 Task: Find and add the 'Twirl Tea Light Candle Holder' to your wishlist on Ajio.
Action: Mouse moved to (632, 77)
Screenshot: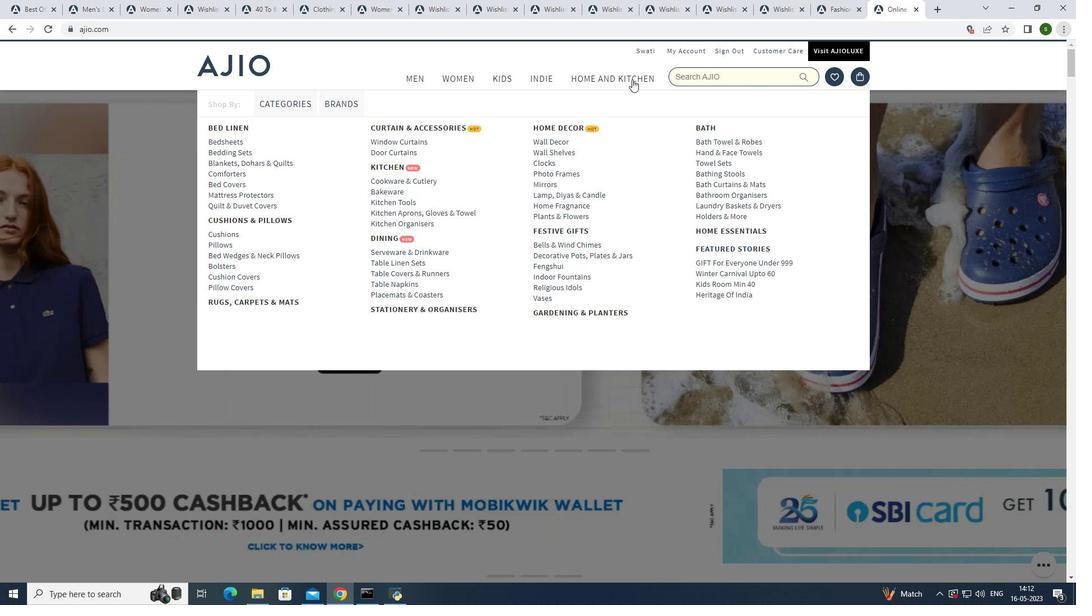 
Action: Mouse pressed left at (632, 77)
Screenshot: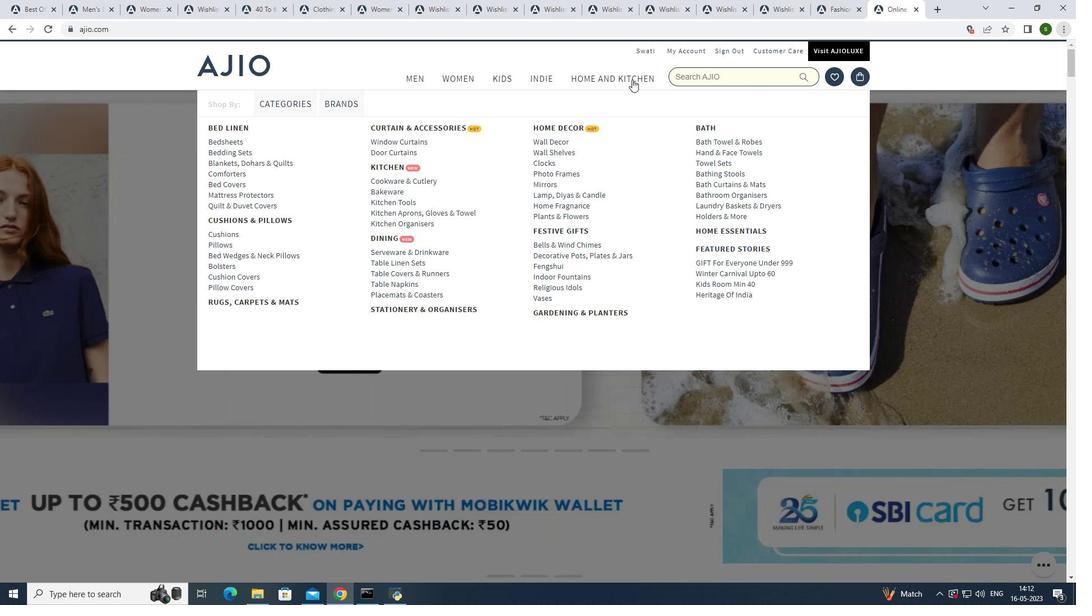 
Action: Mouse moved to (551, 339)
Screenshot: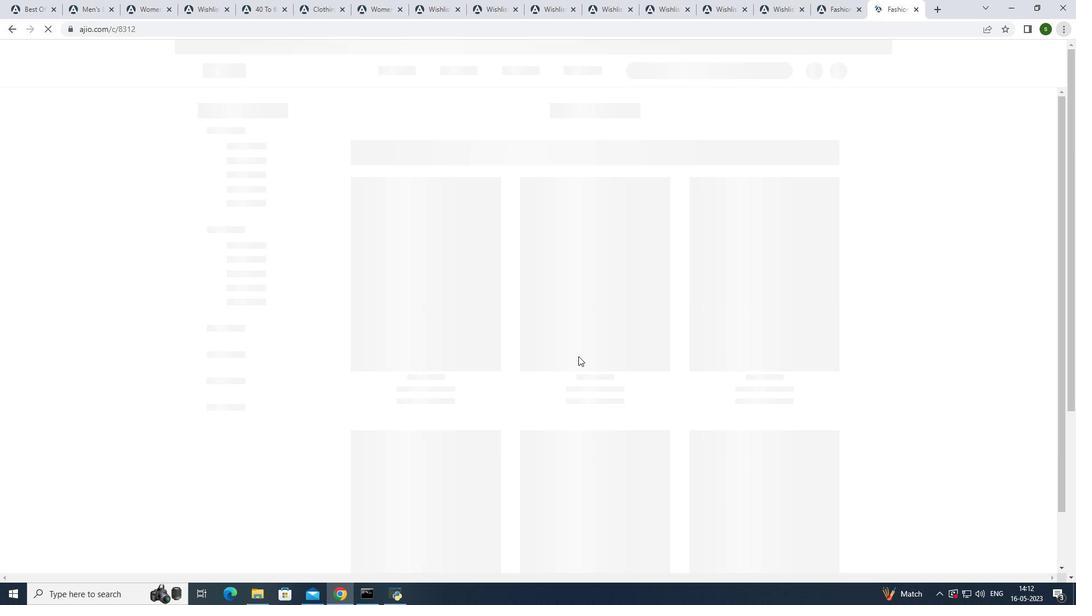 
Action: Mouse scrolled (551, 339) with delta (0, 0)
Screenshot: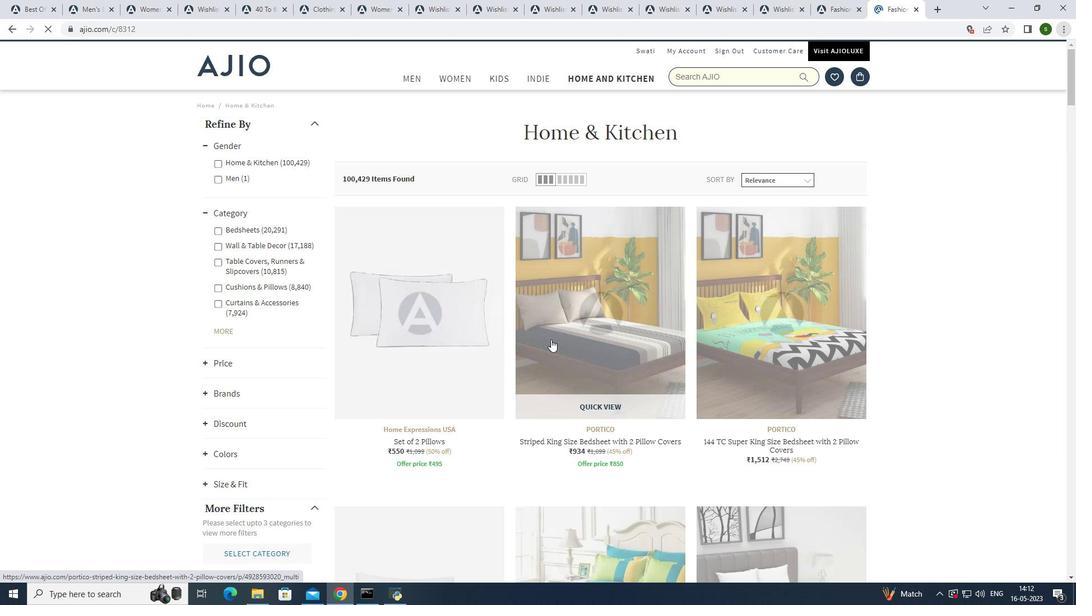 
Action: Mouse scrolled (551, 339) with delta (0, 0)
Screenshot: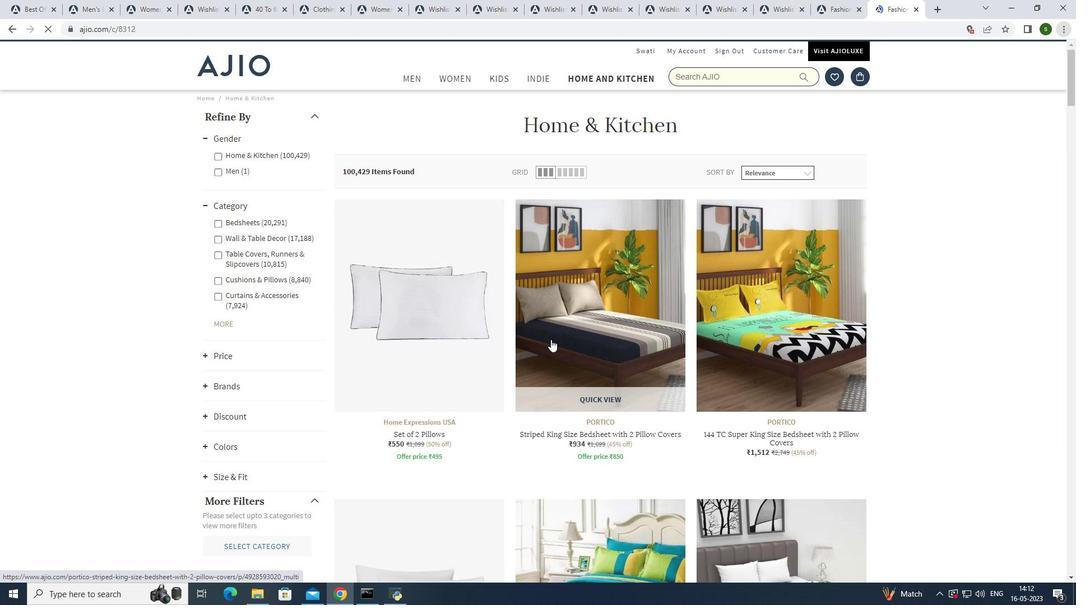 
Action: Mouse moved to (535, 297)
Screenshot: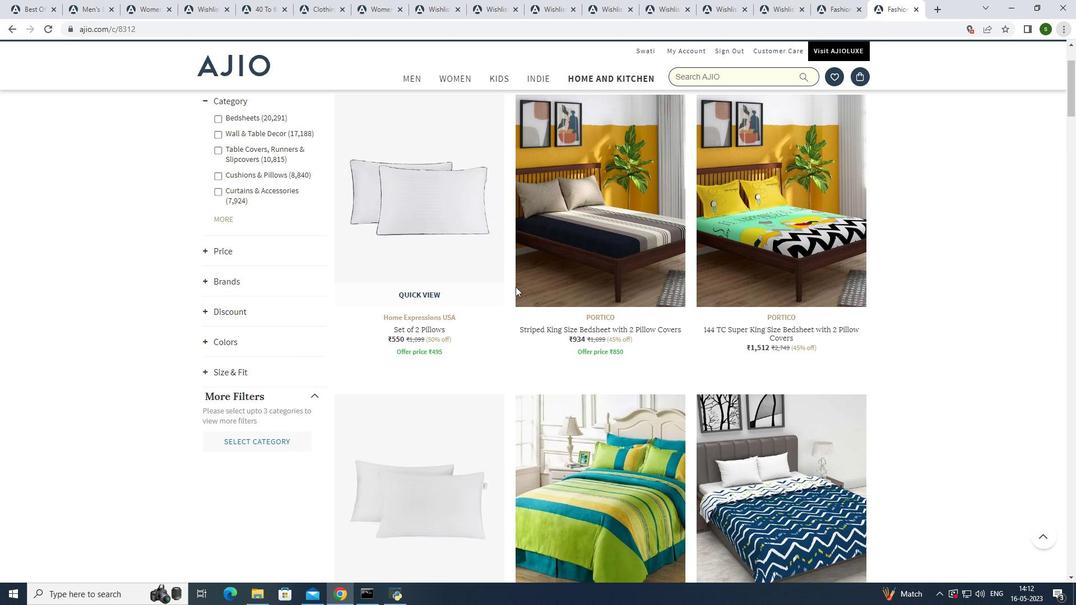
Action: Mouse scrolled (535, 296) with delta (0, 0)
Screenshot: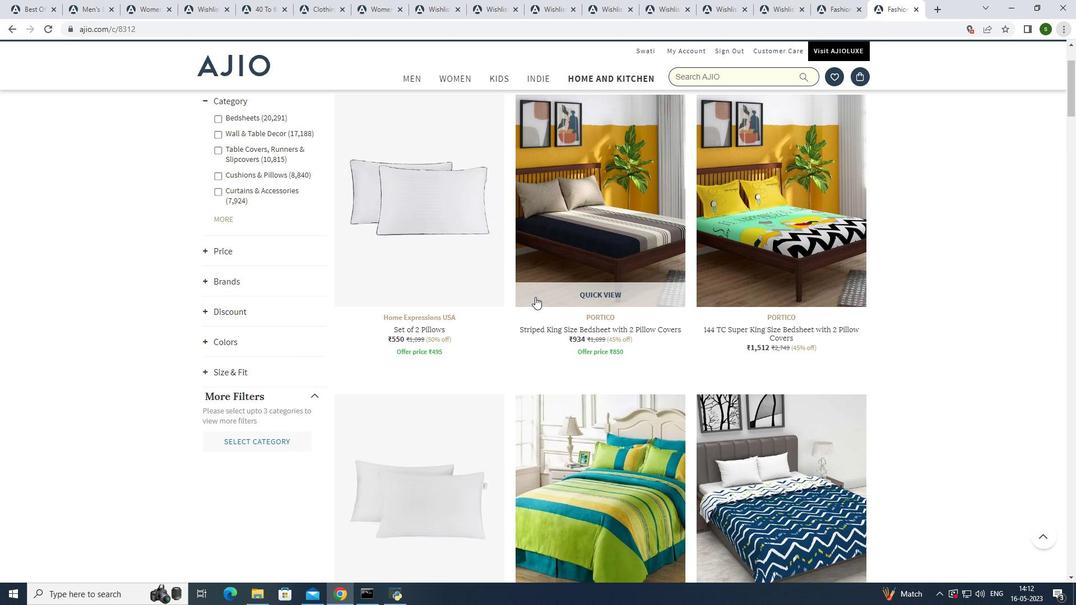 
Action: Mouse scrolled (535, 296) with delta (0, 0)
Screenshot: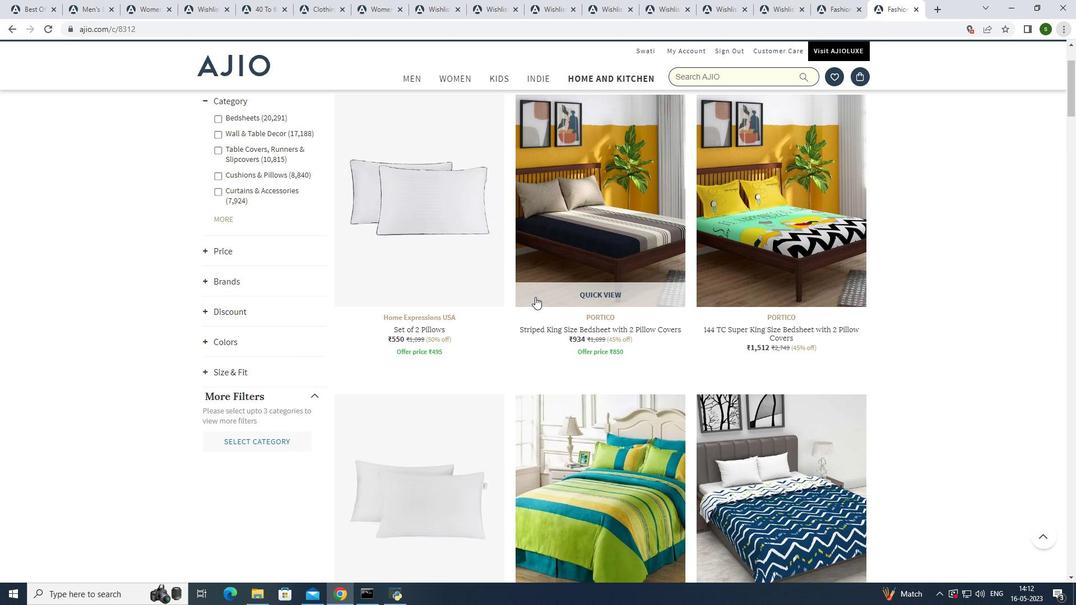 
Action: Mouse scrolled (535, 296) with delta (0, 0)
Screenshot: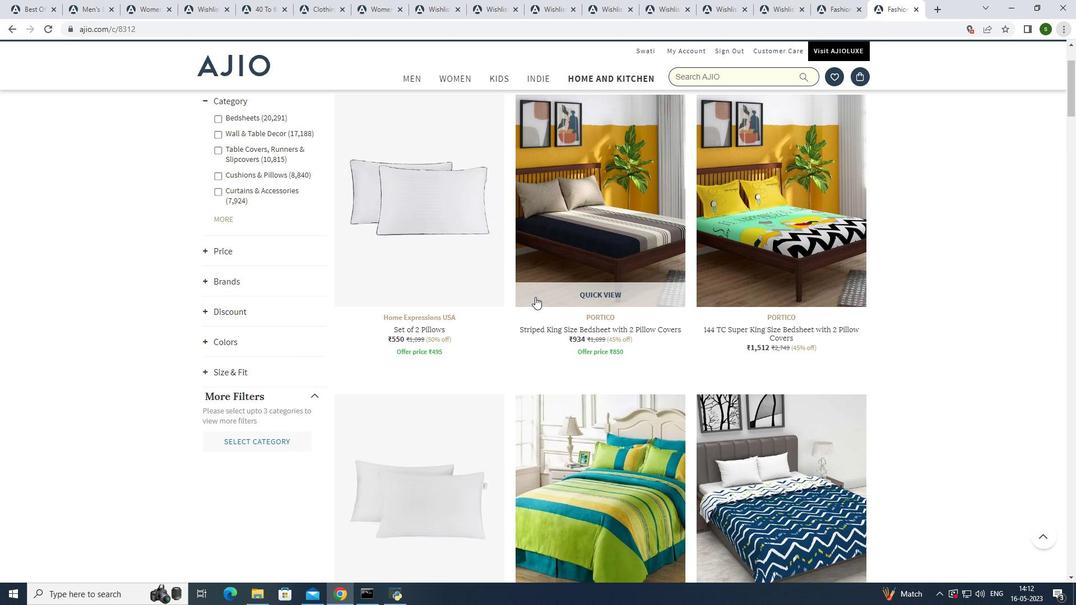 
Action: Mouse scrolled (535, 296) with delta (0, 0)
Screenshot: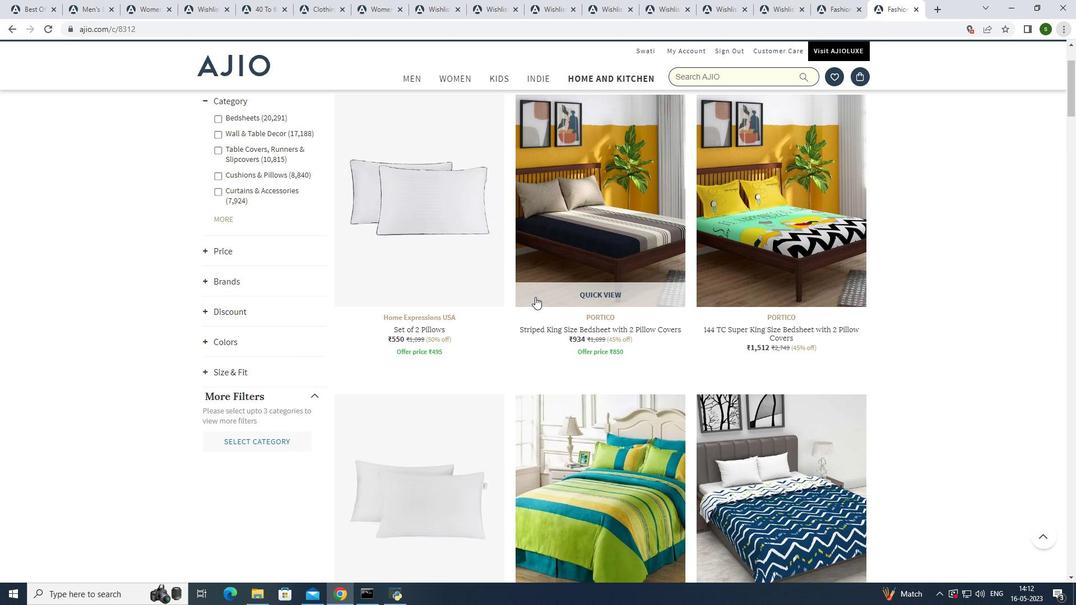 
Action: Mouse scrolled (535, 296) with delta (0, 0)
Screenshot: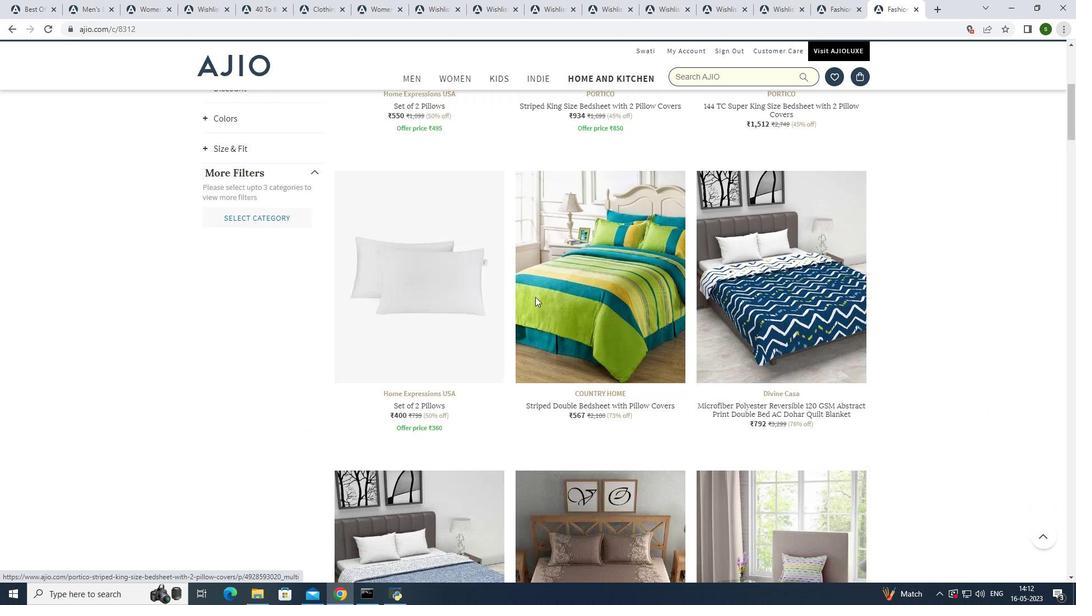 
Action: Mouse scrolled (535, 296) with delta (0, 0)
Screenshot: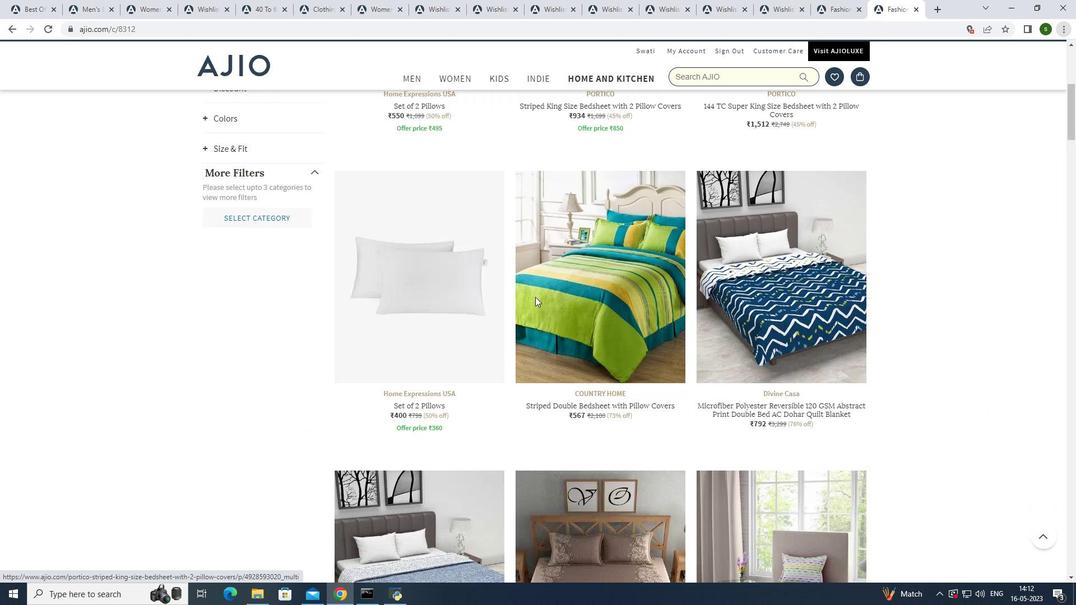 
Action: Mouse scrolled (535, 296) with delta (0, 0)
Screenshot: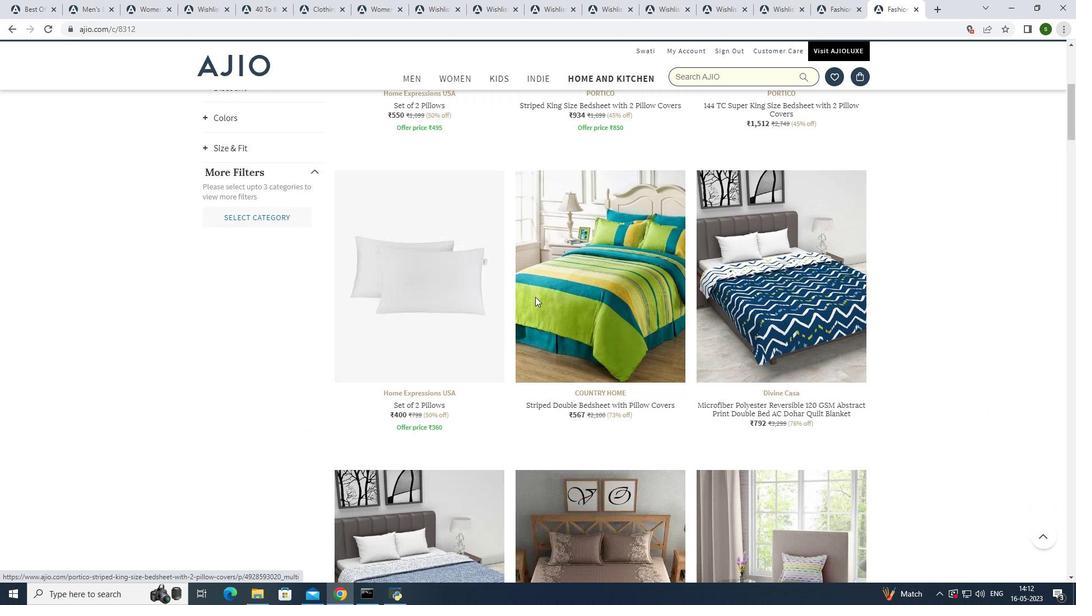 
Action: Mouse scrolled (535, 296) with delta (0, 0)
Screenshot: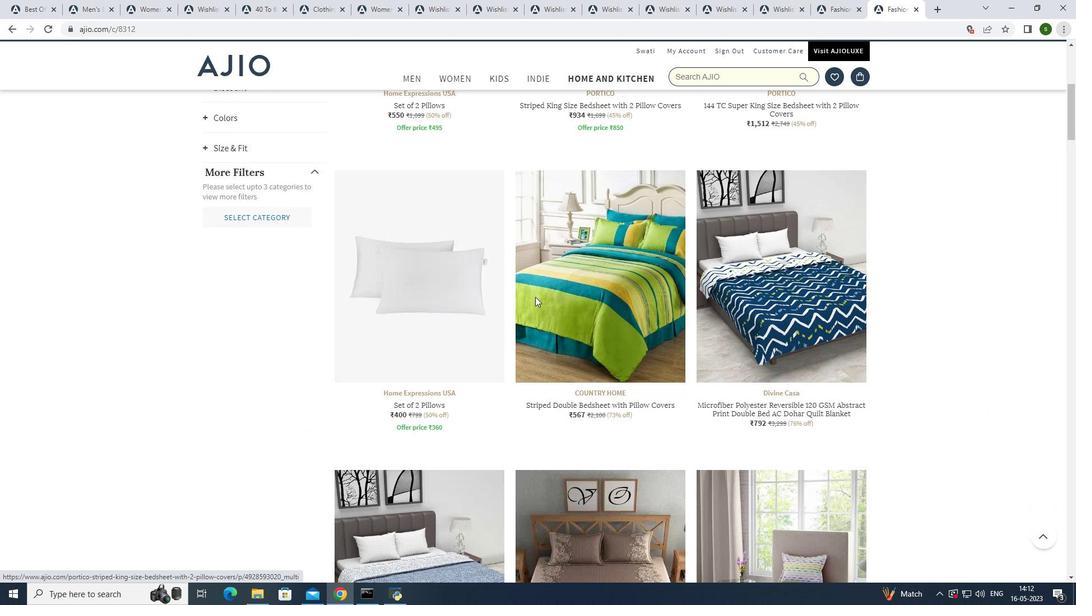 
Action: Mouse scrolled (535, 296) with delta (0, 0)
Screenshot: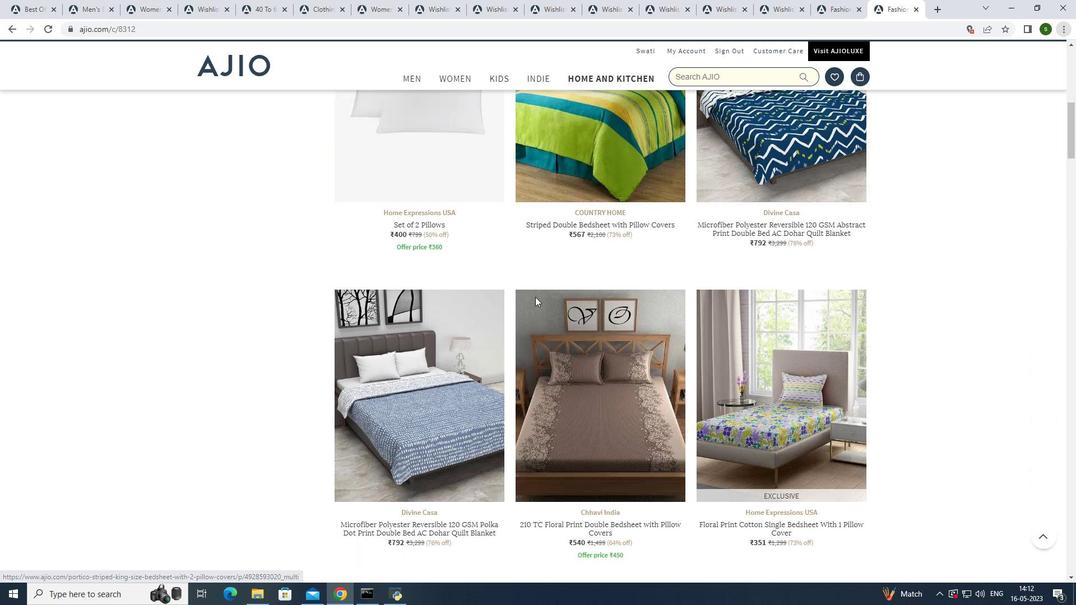 
Action: Mouse scrolled (535, 296) with delta (0, 0)
Screenshot: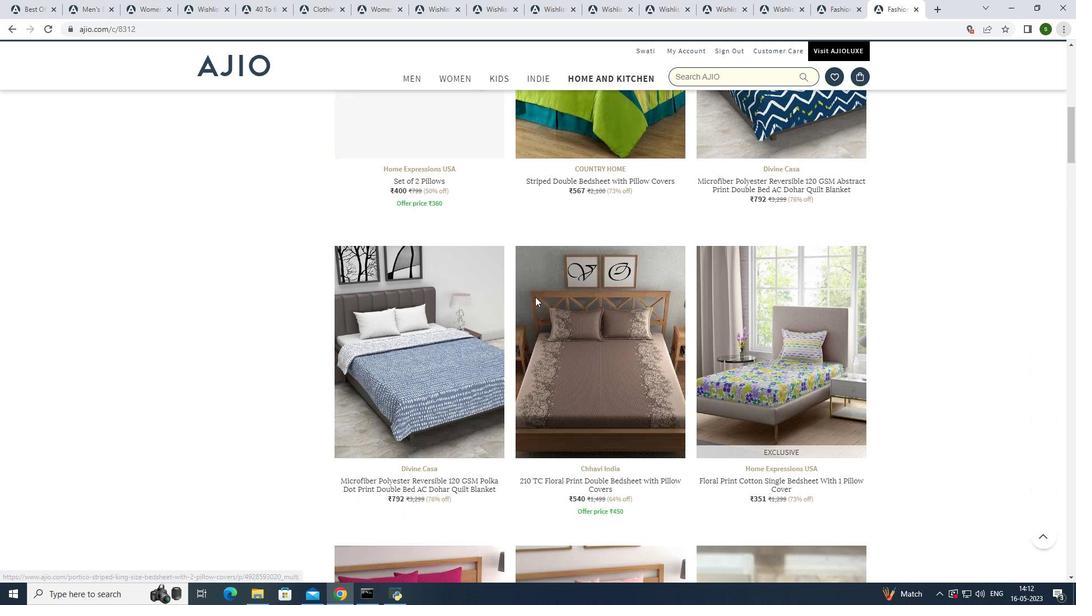 
Action: Mouse scrolled (535, 296) with delta (0, 0)
Screenshot: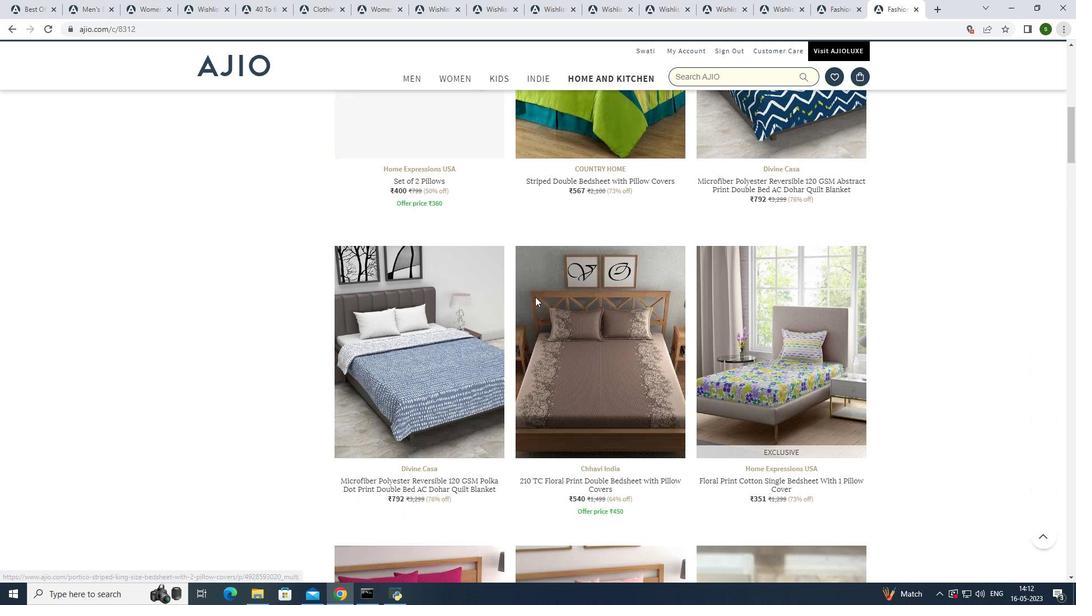 
Action: Mouse scrolled (535, 296) with delta (0, 0)
Screenshot: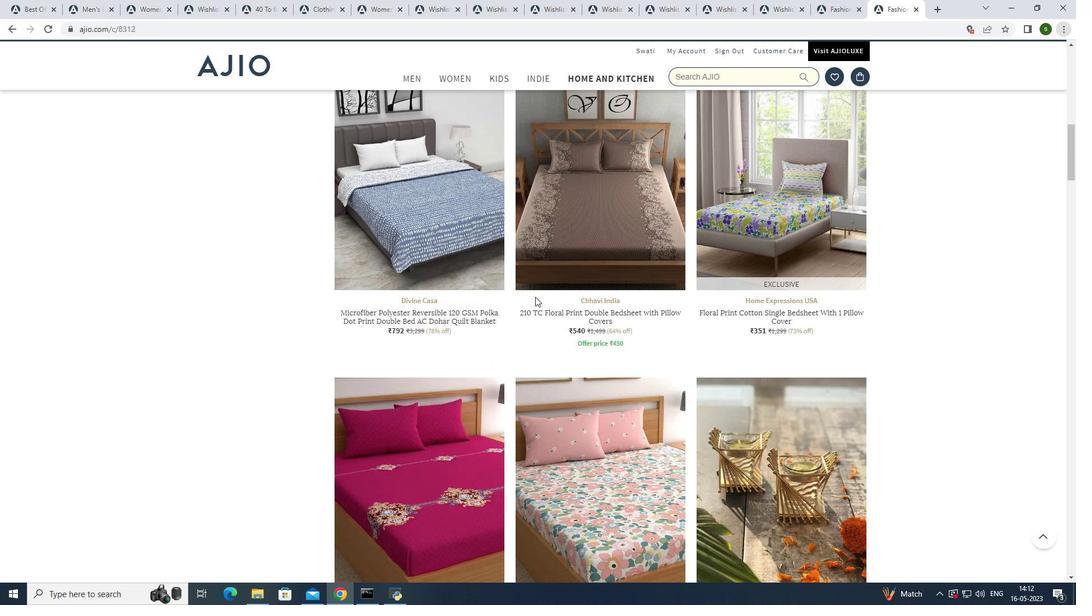 
Action: Mouse scrolled (535, 296) with delta (0, 0)
Screenshot: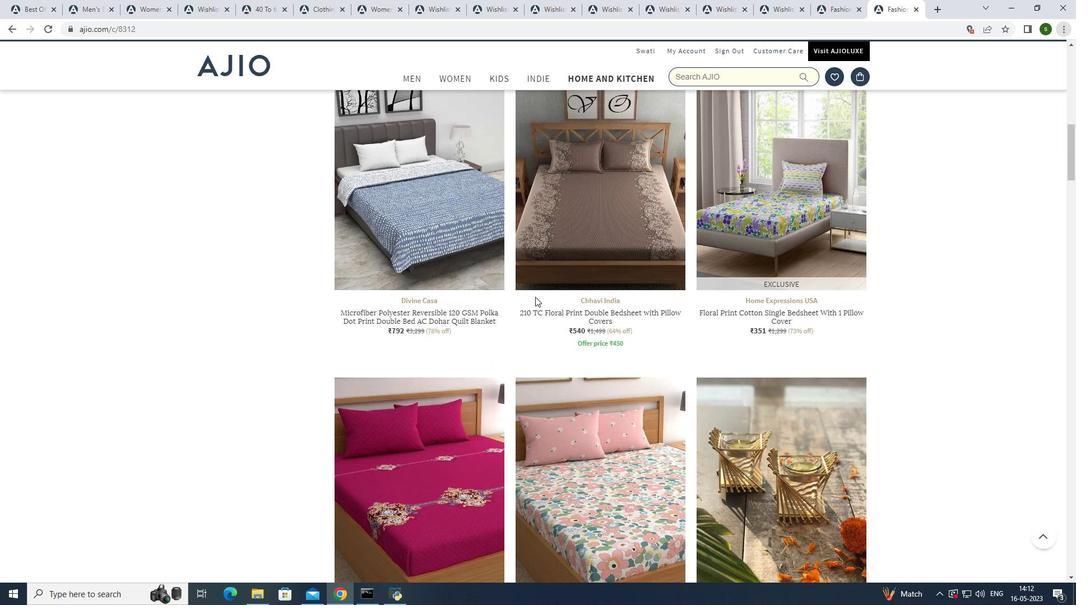 
Action: Mouse scrolled (535, 296) with delta (0, 0)
Screenshot: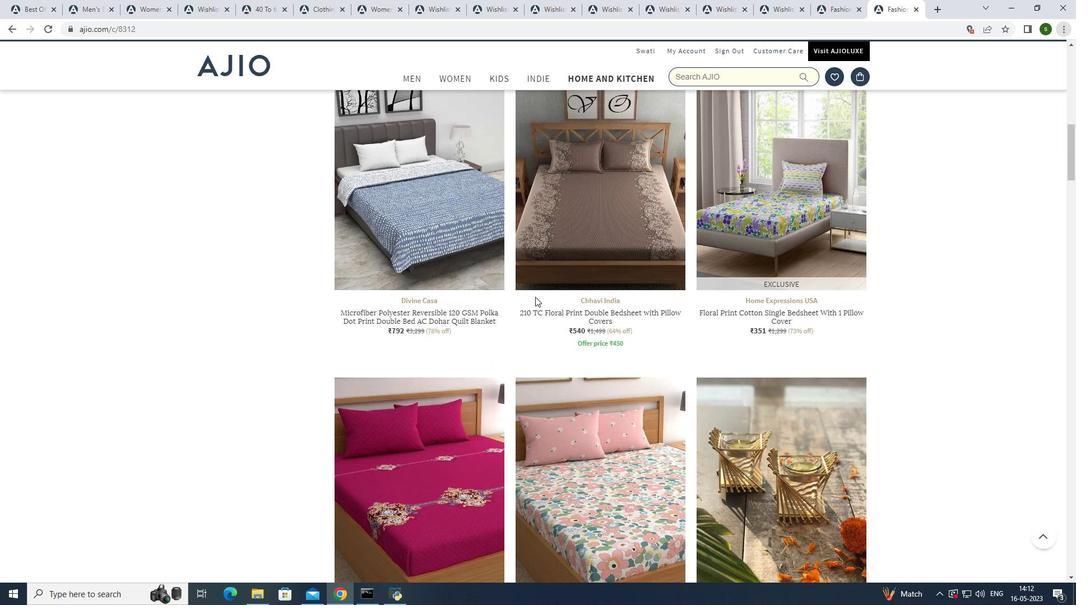 
Action: Mouse scrolled (535, 296) with delta (0, 0)
Screenshot: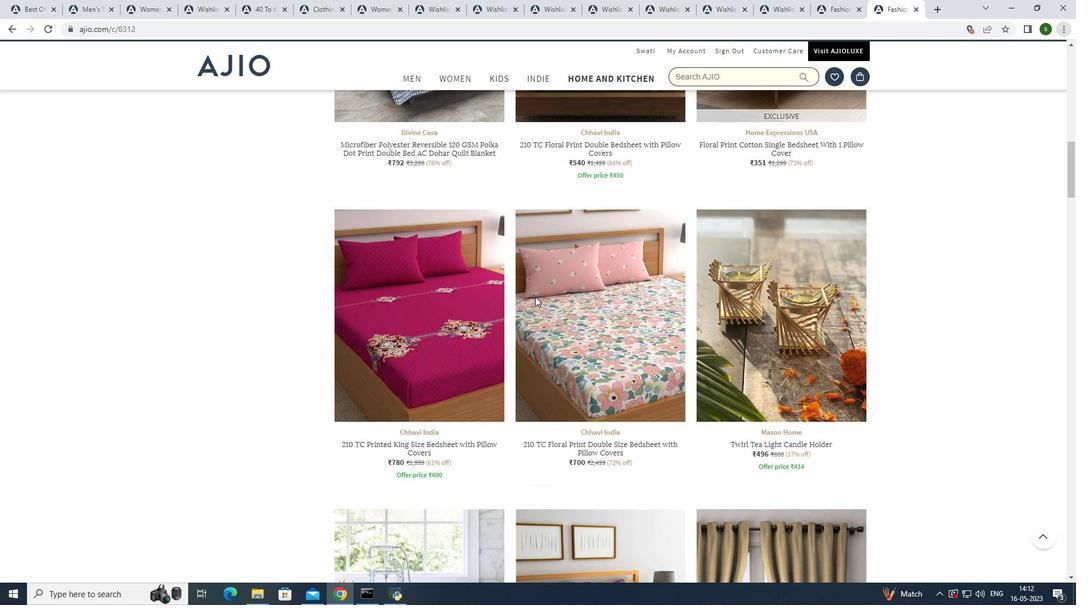 
Action: Mouse moved to (759, 283)
Screenshot: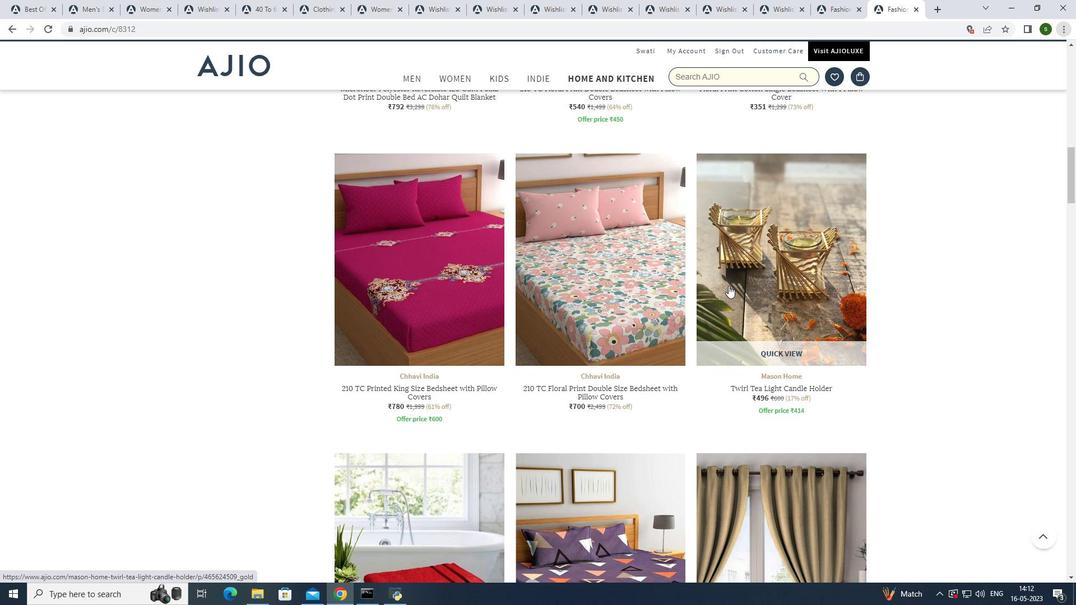 
Action: Mouse pressed left at (759, 283)
Screenshot: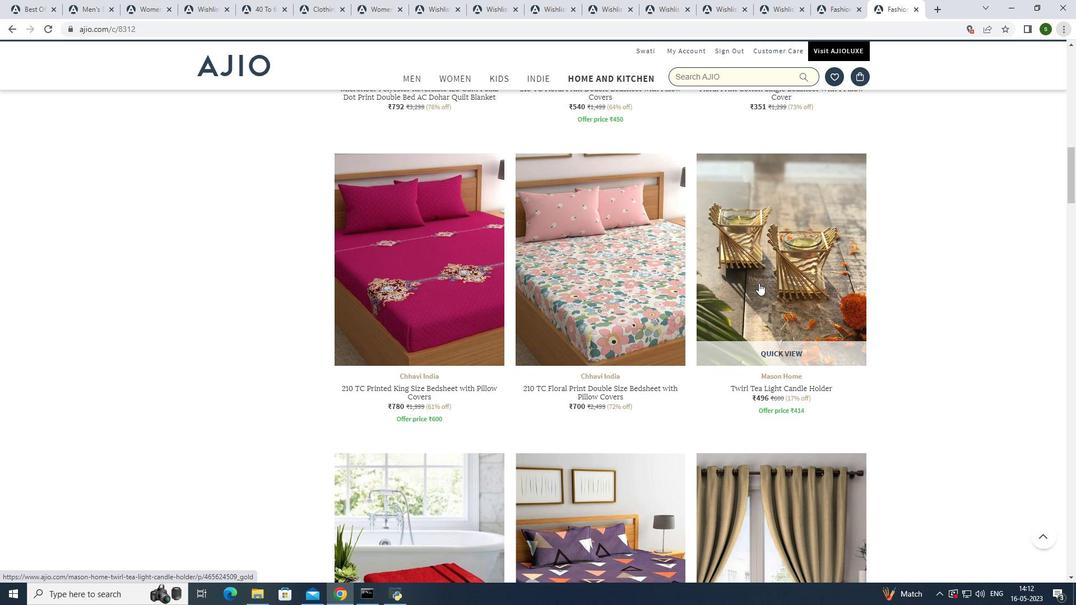 
Action: Mouse moved to (721, 447)
Screenshot: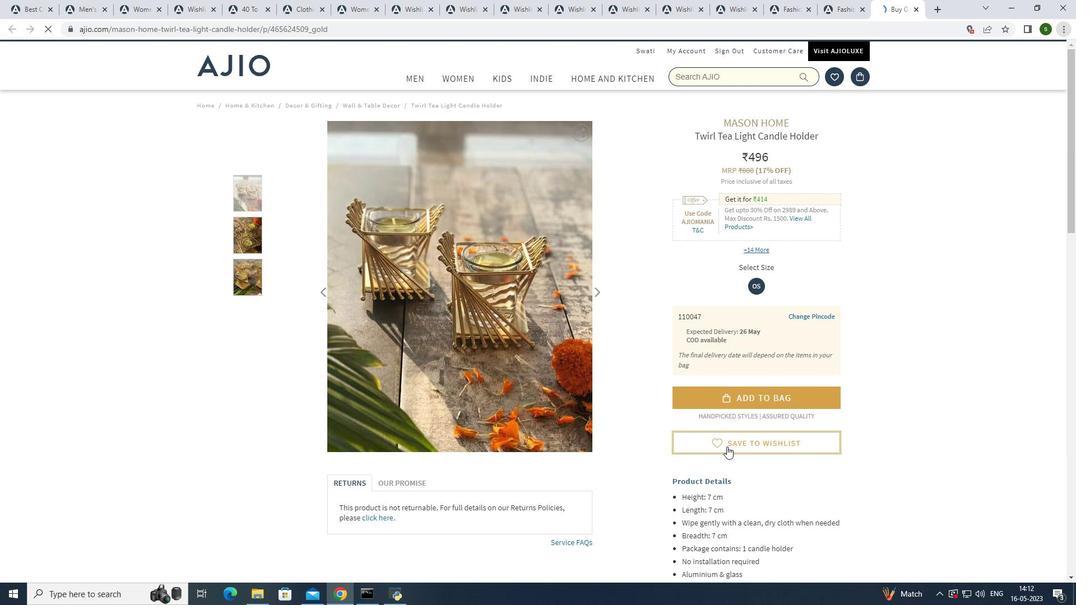 
Action: Mouse pressed left at (721, 447)
Screenshot: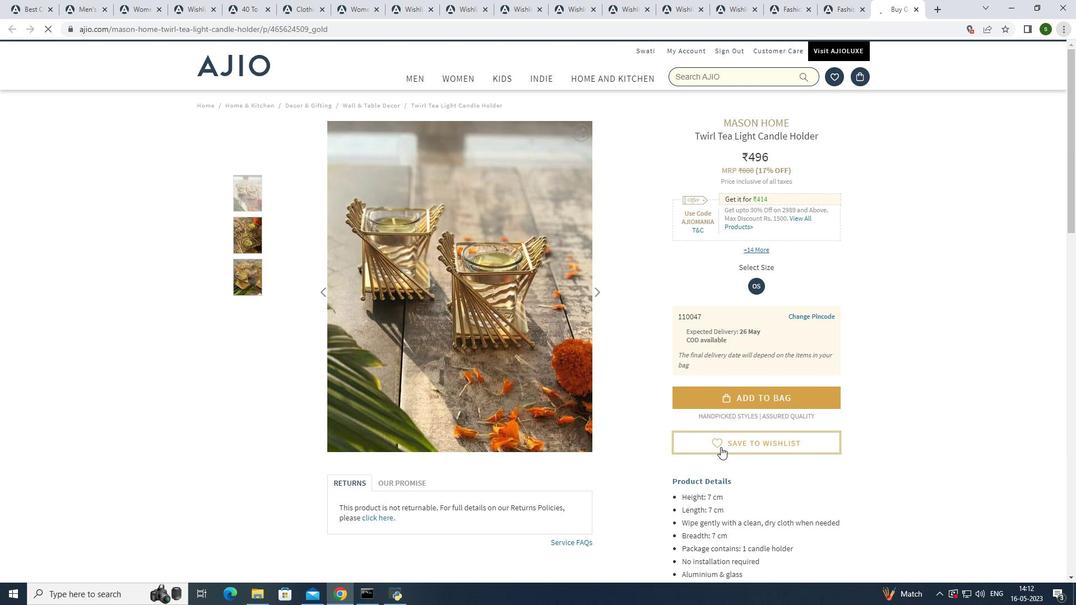 
Action: Mouse moved to (891, 346)
Screenshot: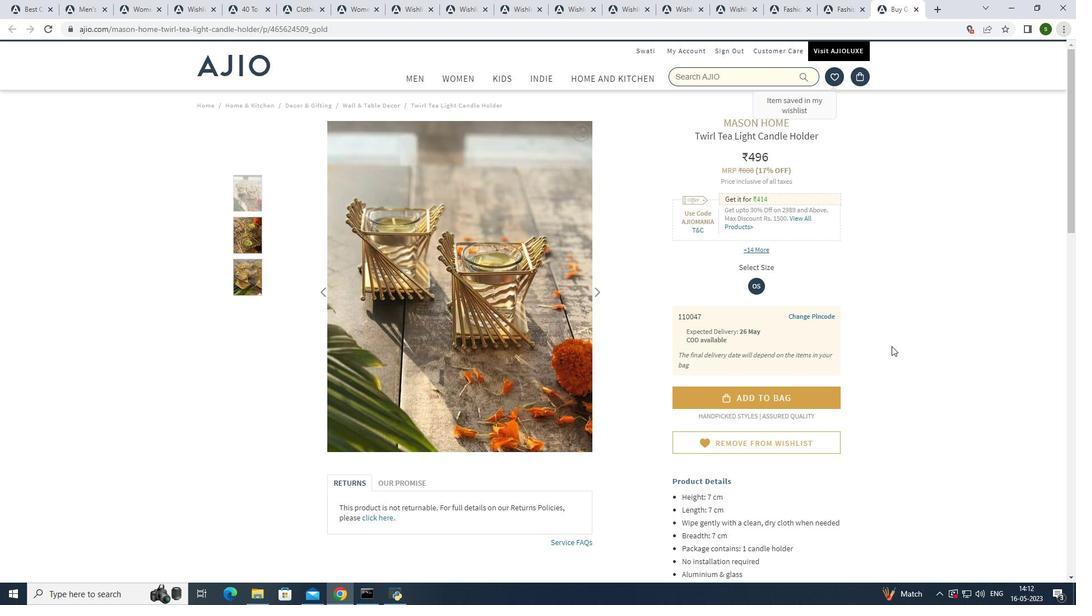 
